 Task: Create a sub task System Test and UAT for the task  Develop a new online tool for online language placement tests in the project BroaderView , assign it to team member softage.4@softage.net and update the status of the sub task to  Completed , set the priority of the sub task to High
Action: Mouse moved to (362, 367)
Screenshot: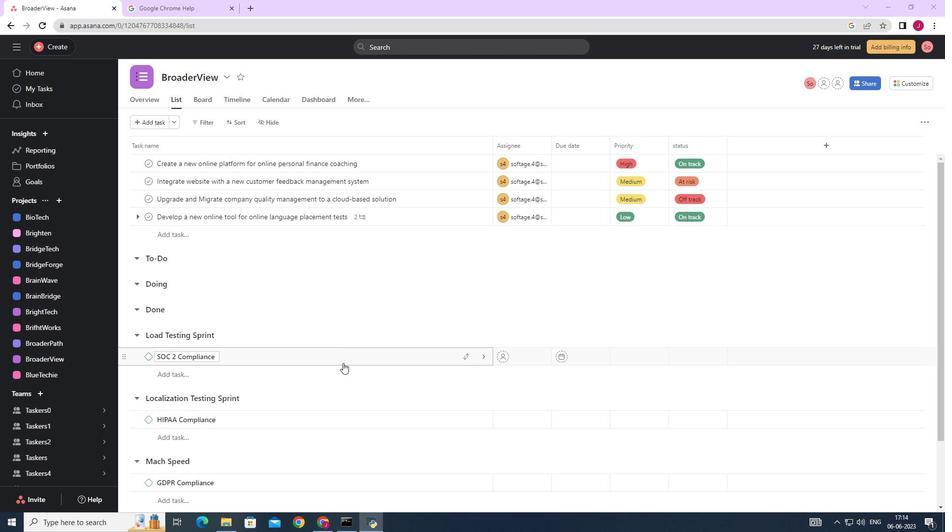 
Action: Mouse scrolled (362, 368) with delta (0, 0)
Screenshot: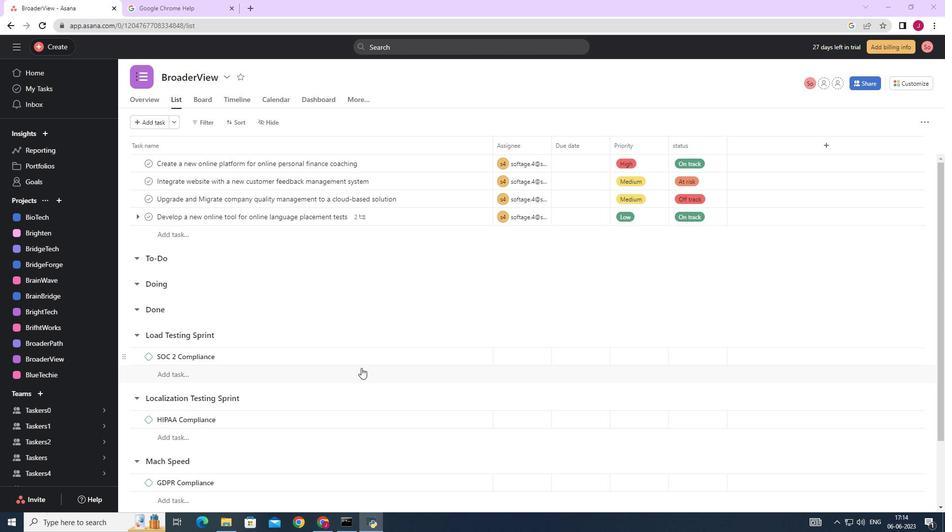 
Action: Mouse scrolled (362, 368) with delta (0, 0)
Screenshot: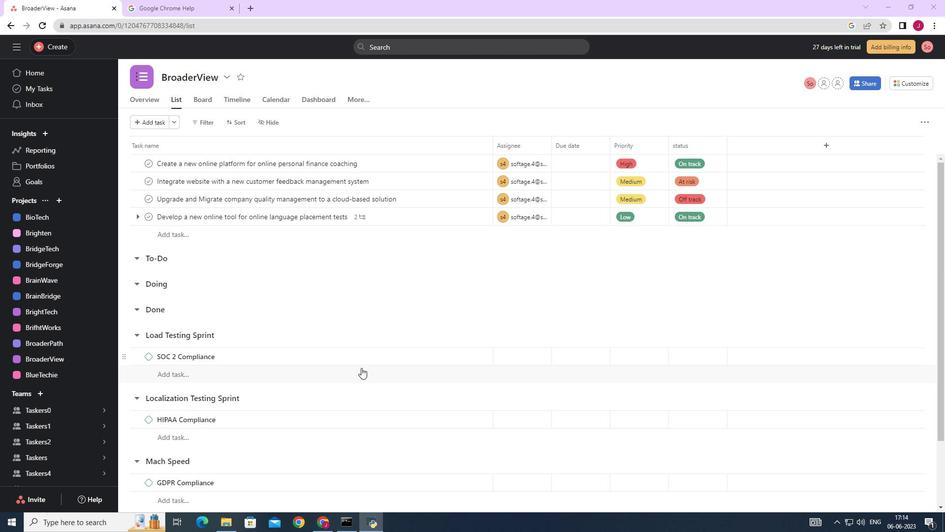
Action: Mouse moved to (363, 365)
Screenshot: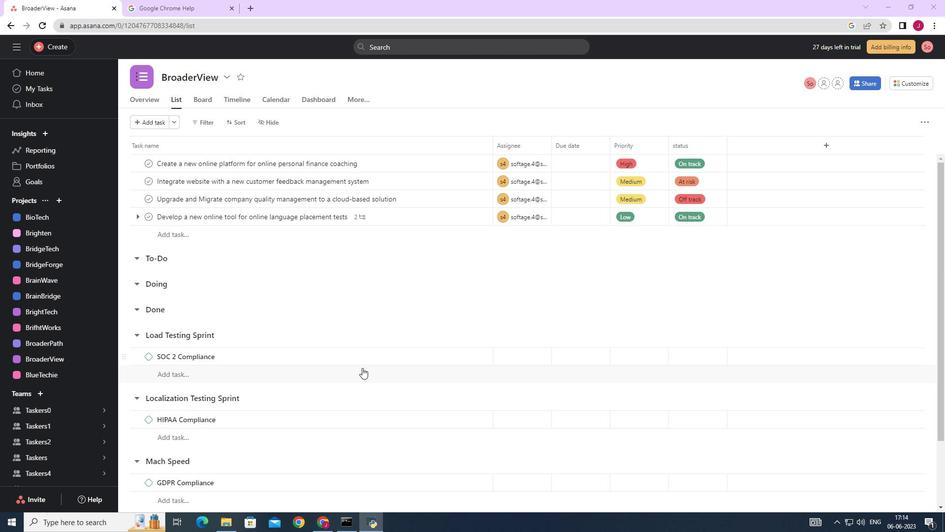 
Action: Mouse scrolled (363, 366) with delta (0, 0)
Screenshot: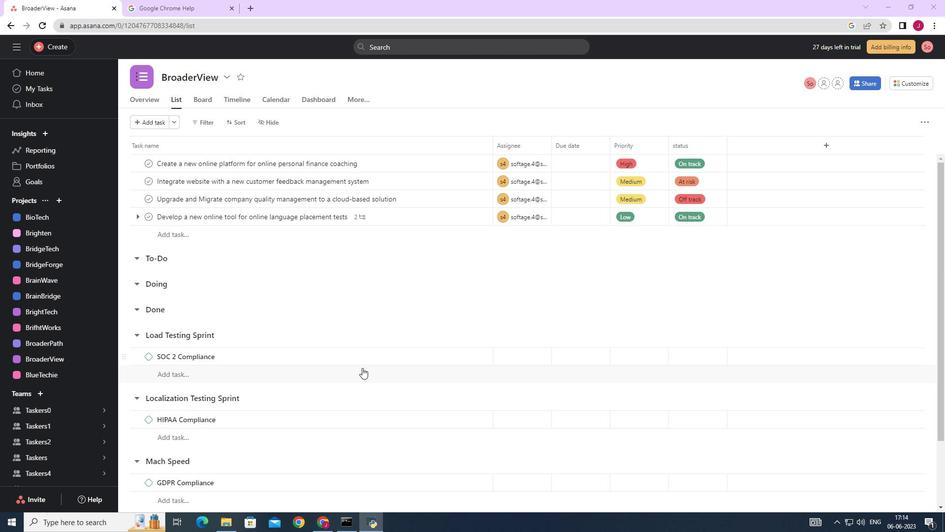 
Action: Mouse moved to (436, 216)
Screenshot: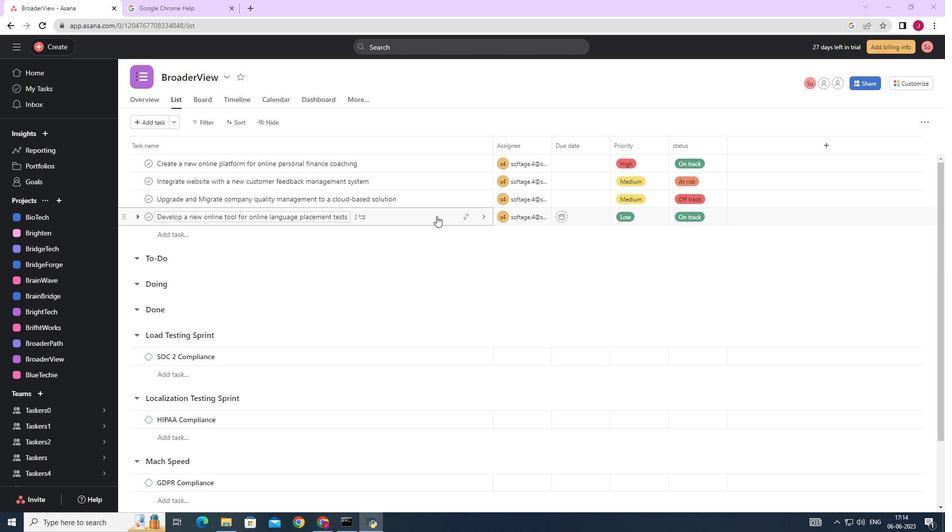 
Action: Mouse pressed left at (436, 216)
Screenshot: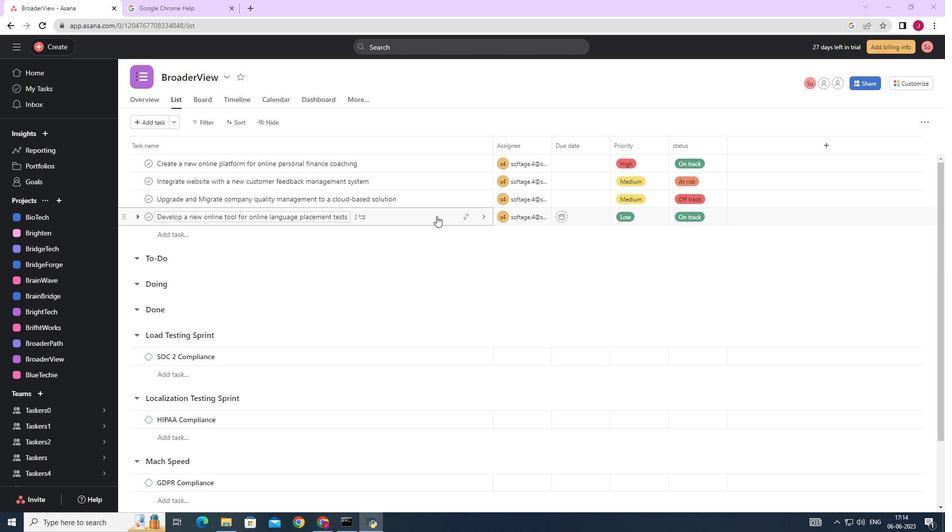 
Action: Mouse moved to (684, 294)
Screenshot: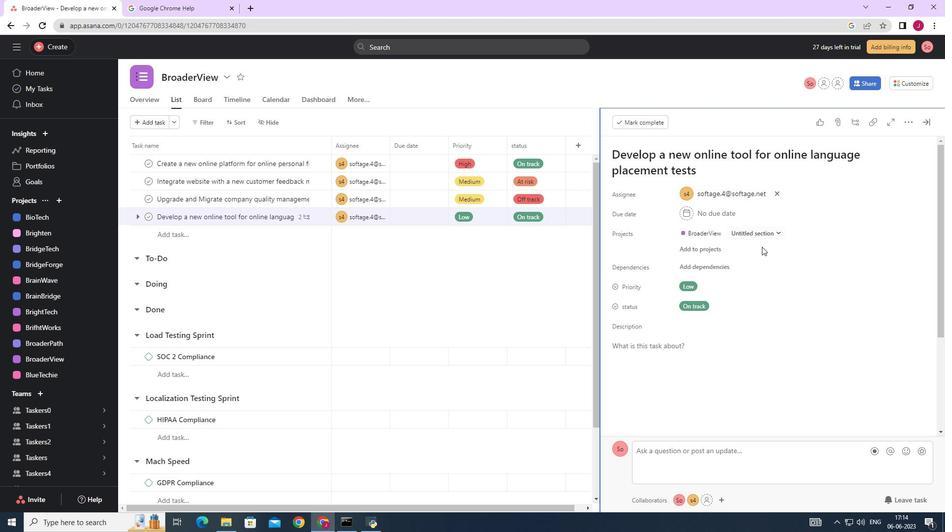 
Action: Mouse scrolled (684, 293) with delta (0, 0)
Screenshot: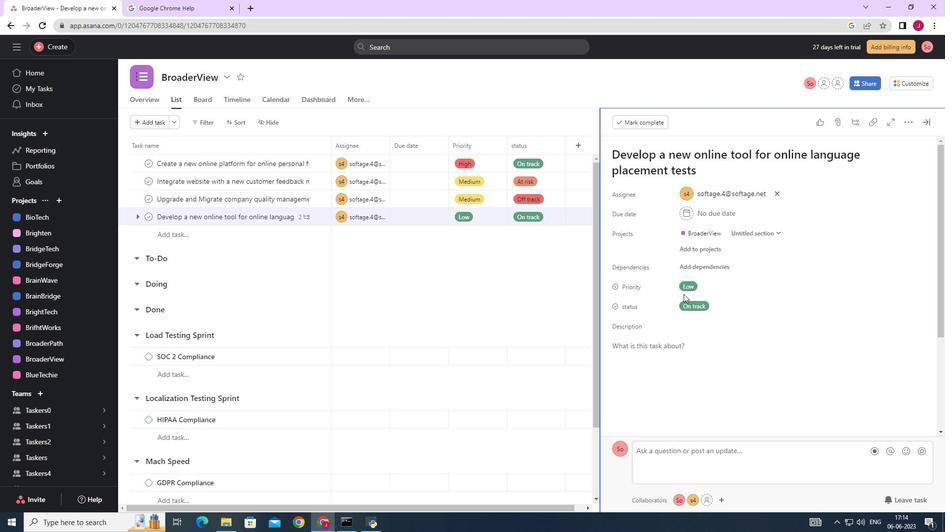
Action: Mouse scrolled (684, 293) with delta (0, 0)
Screenshot: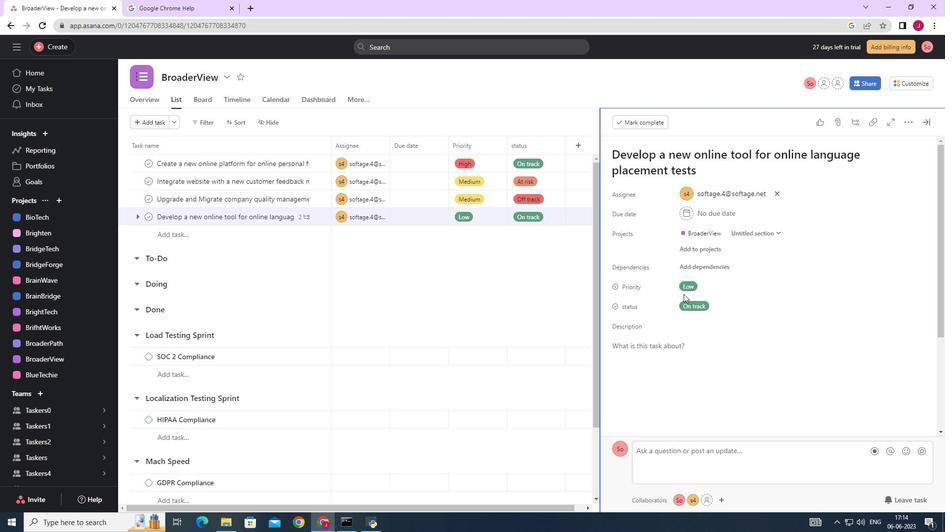 
Action: Mouse scrolled (684, 293) with delta (0, 0)
Screenshot: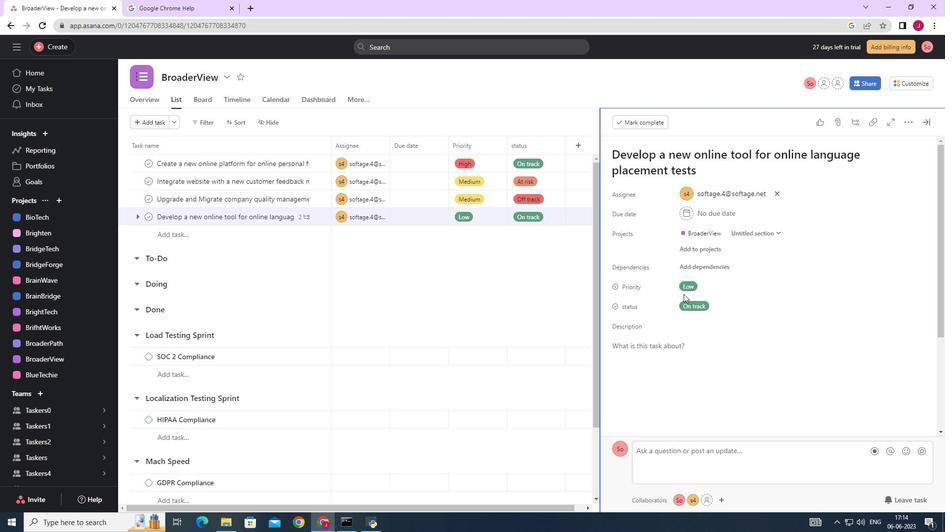 
Action: Mouse moved to (646, 355)
Screenshot: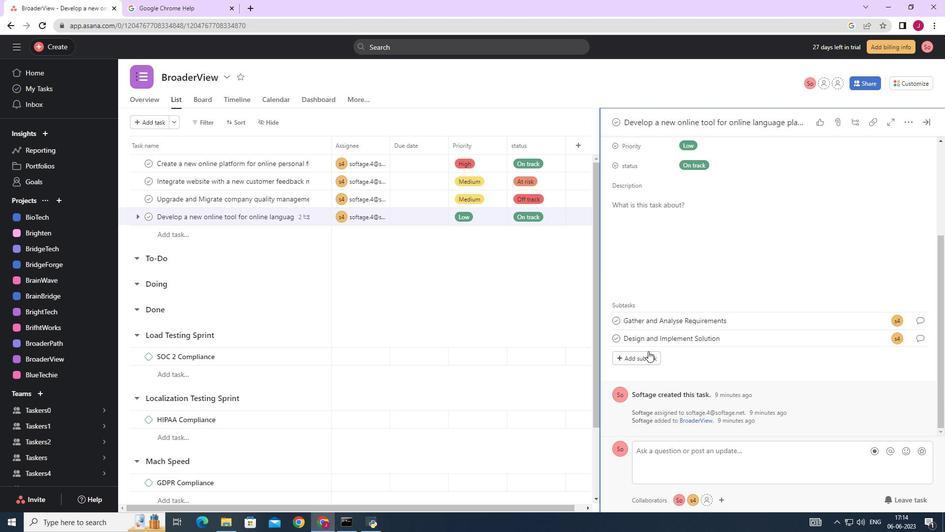 
Action: Mouse pressed left at (646, 355)
Screenshot: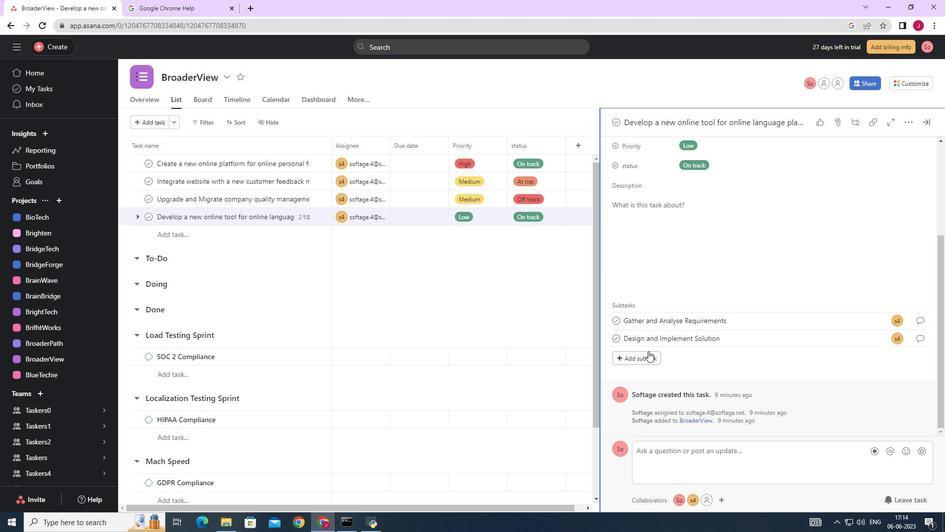 
Action: Mouse moved to (654, 335)
Screenshot: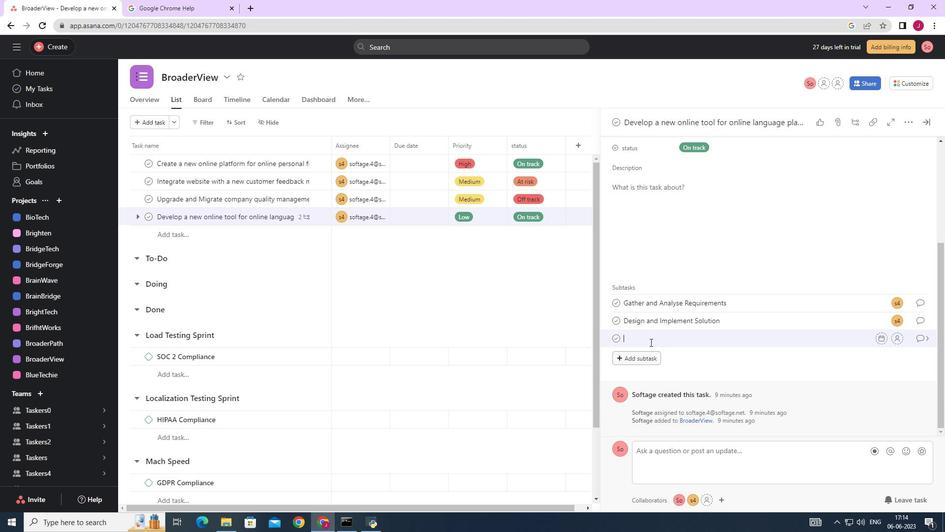 
Action: Mouse pressed left at (654, 335)
Screenshot: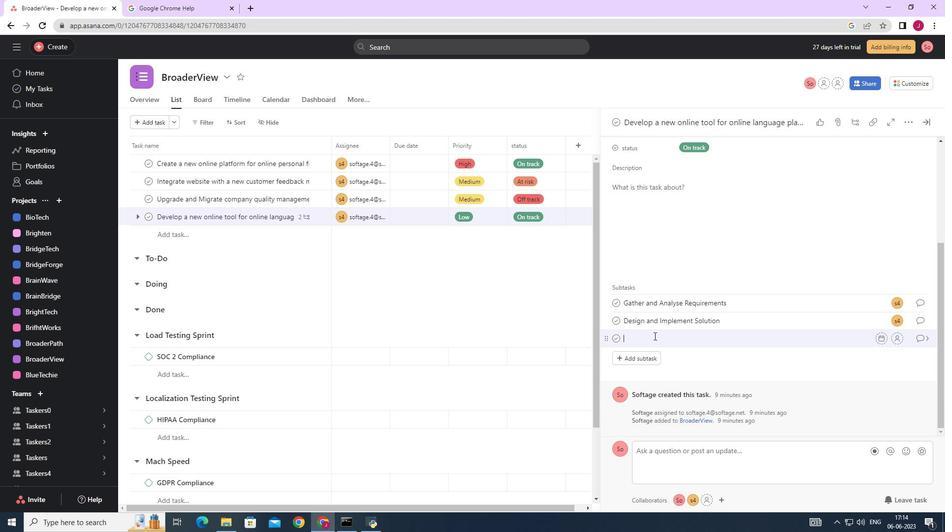 
Action: Mouse moved to (654, 335)
Screenshot: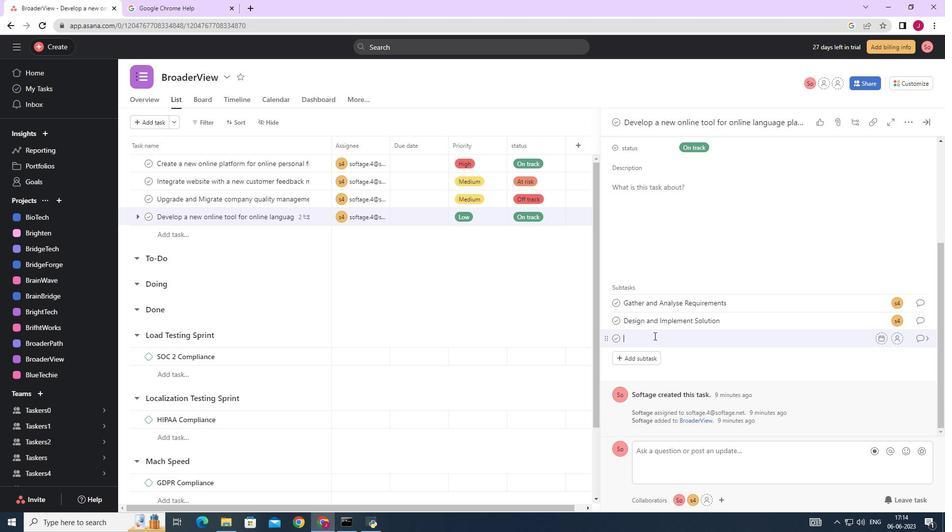 
Action: Key pressed <Key.caps_lock>S<Key.caps_lock>ystem<Key.space><Key.caps_lock>T<Key.caps_lock>est<Key.space>and<Key.space><Key.caps_lock>UAT
Screenshot: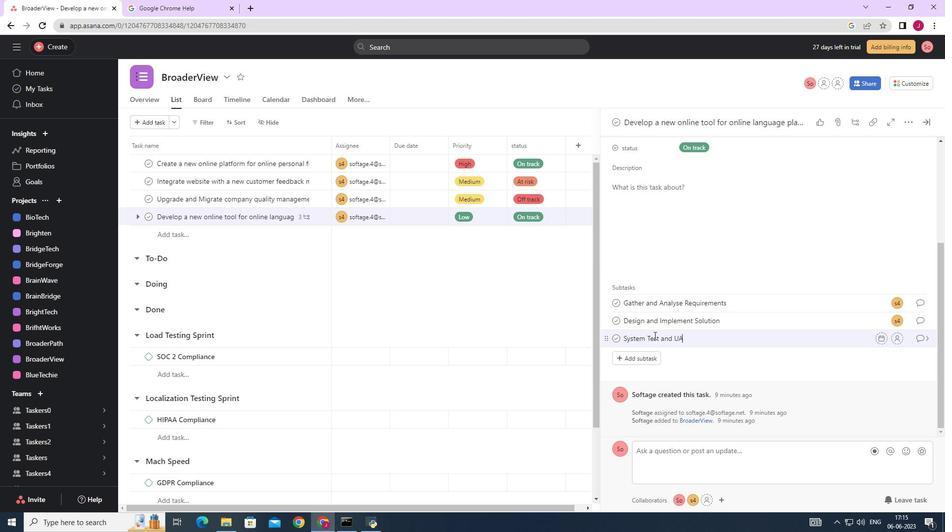 
Action: Mouse moved to (898, 339)
Screenshot: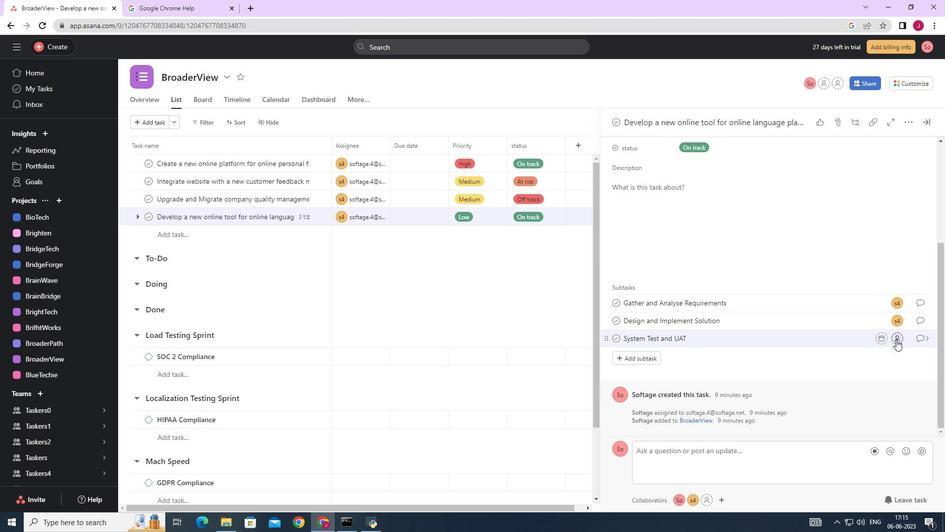 
Action: Mouse pressed left at (898, 339)
Screenshot: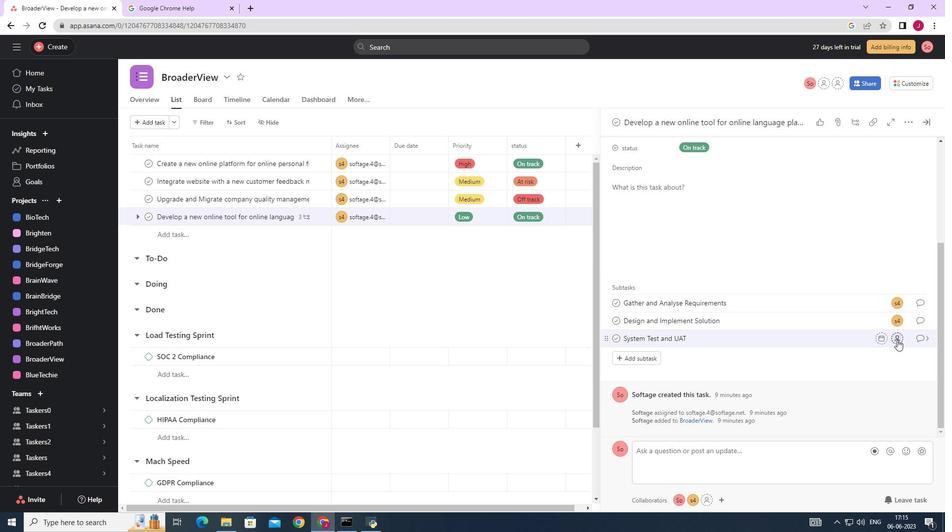 
Action: Mouse moved to (881, 336)
Screenshot: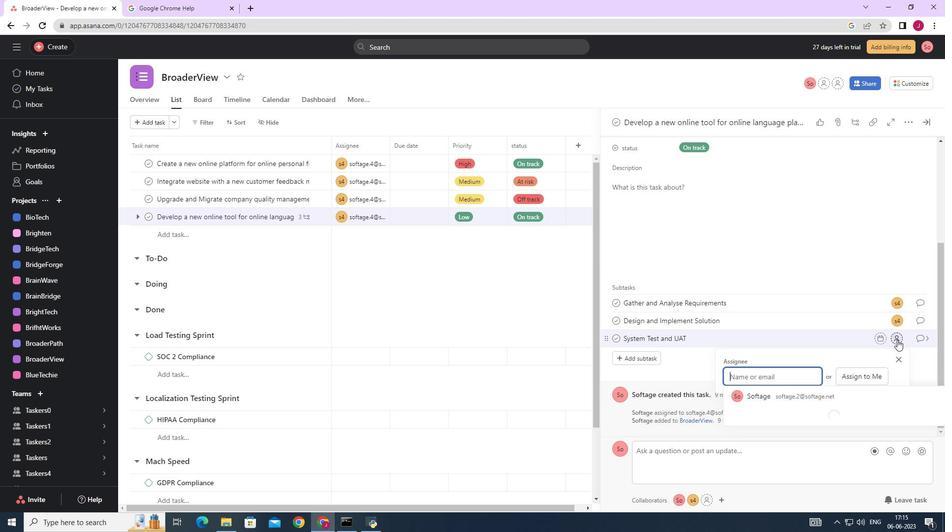 
Action: Key pressed SOFTAGE.4
Screenshot: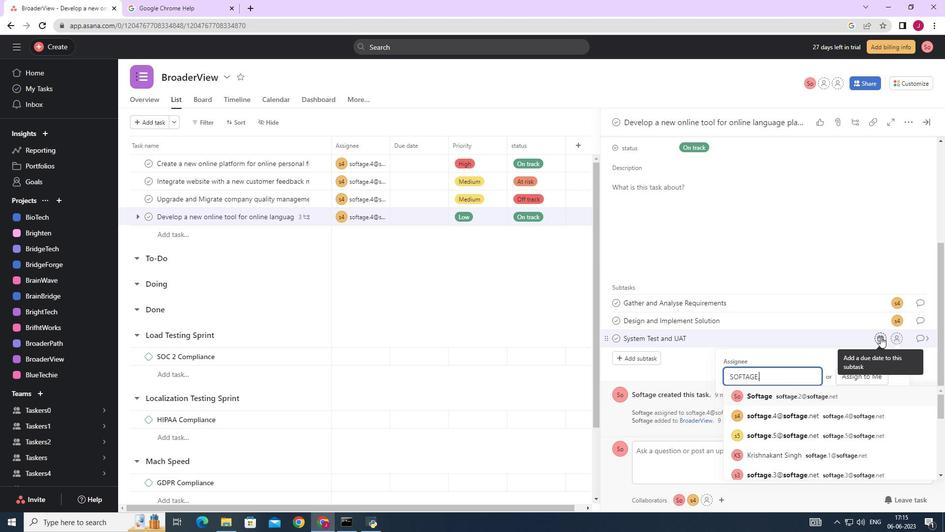 
Action: Mouse moved to (794, 397)
Screenshot: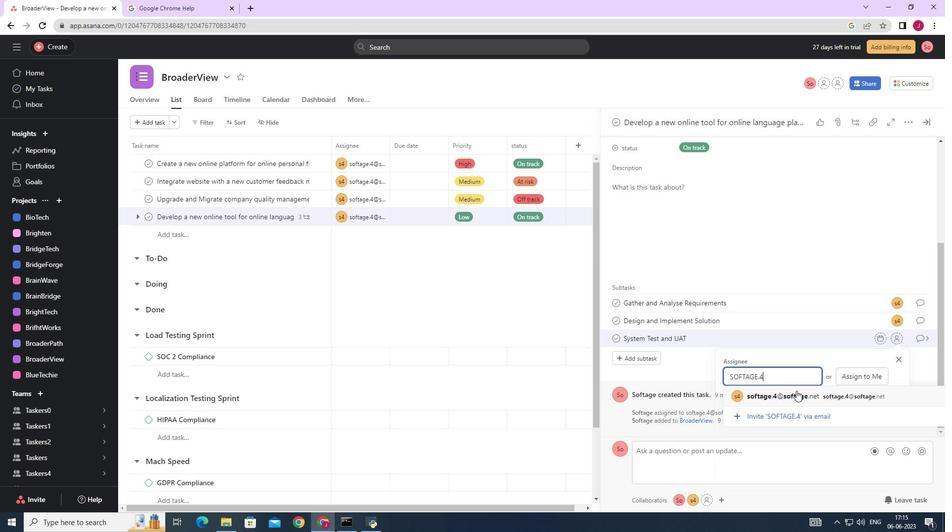 
Action: Mouse pressed left at (794, 397)
Screenshot: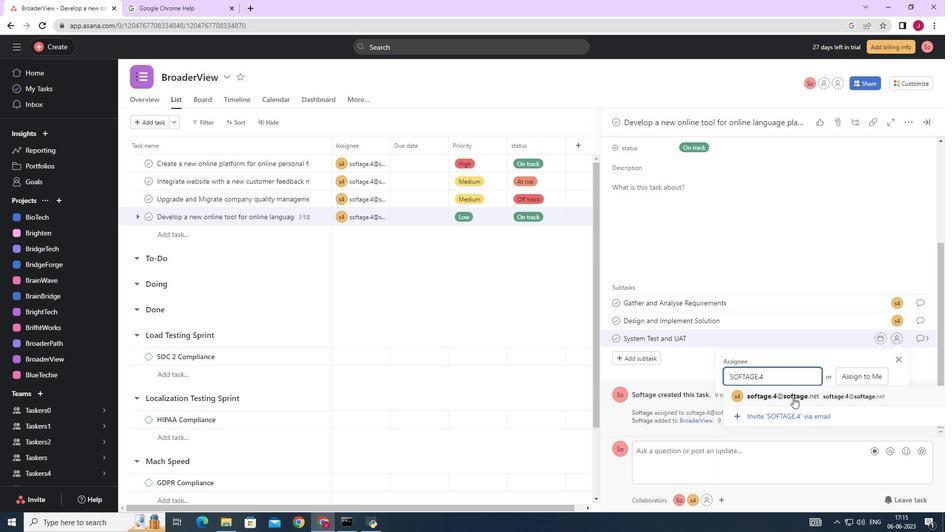 
Action: Mouse moved to (918, 339)
Screenshot: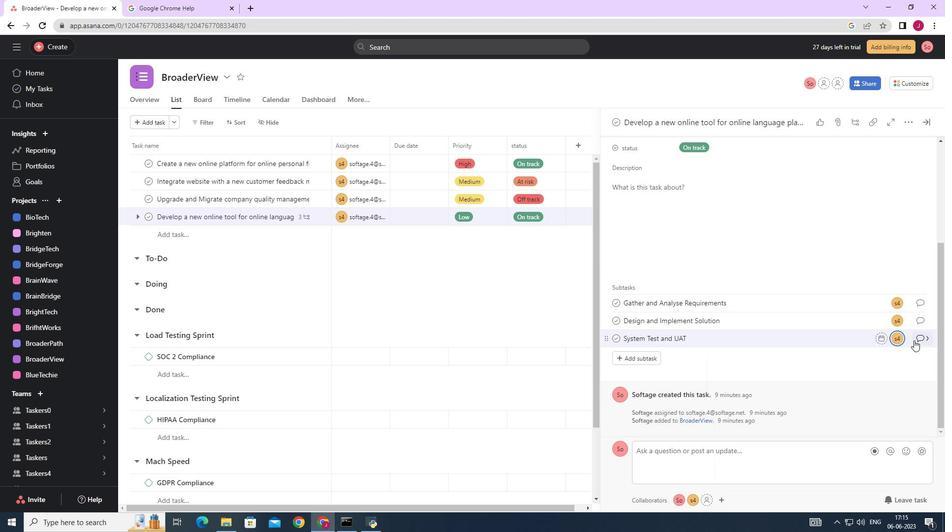 
Action: Mouse pressed left at (918, 339)
Screenshot: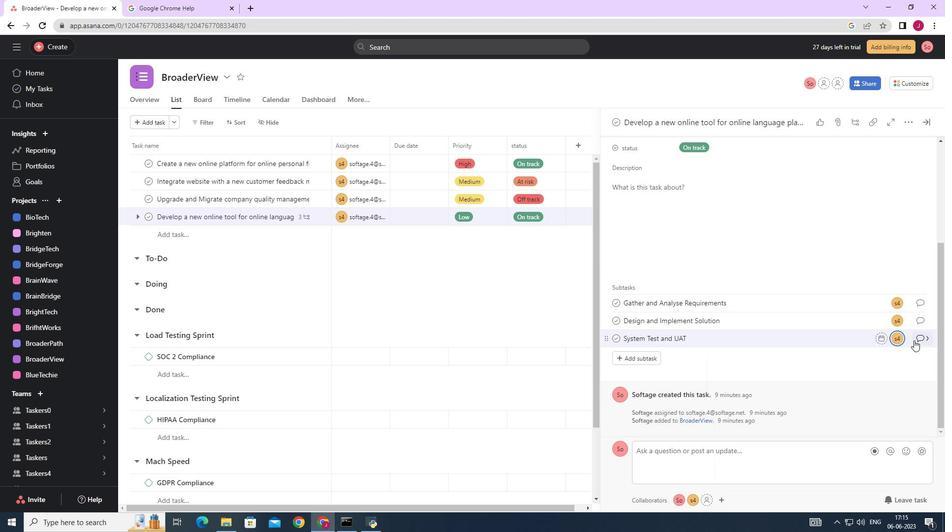 
Action: Mouse moved to (648, 262)
Screenshot: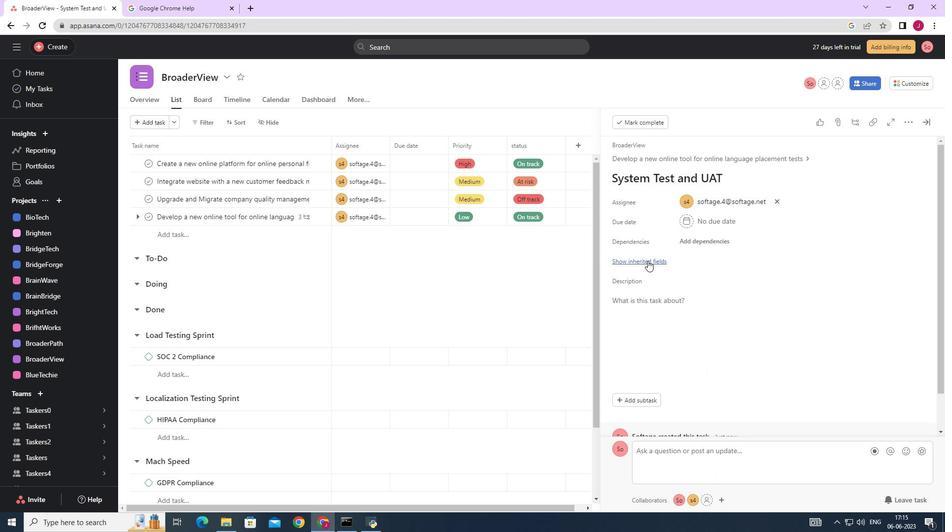 
Action: Mouse pressed left at (648, 262)
Screenshot: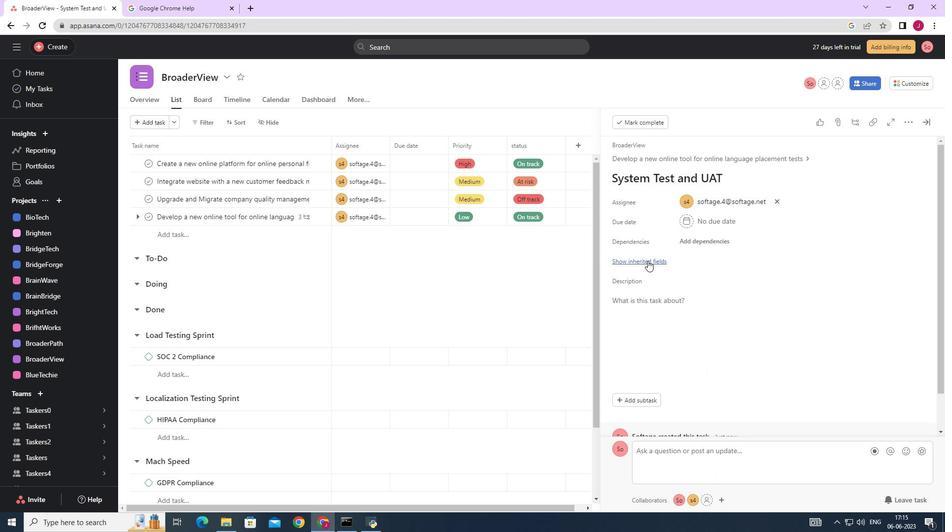 
Action: Mouse moved to (692, 275)
Screenshot: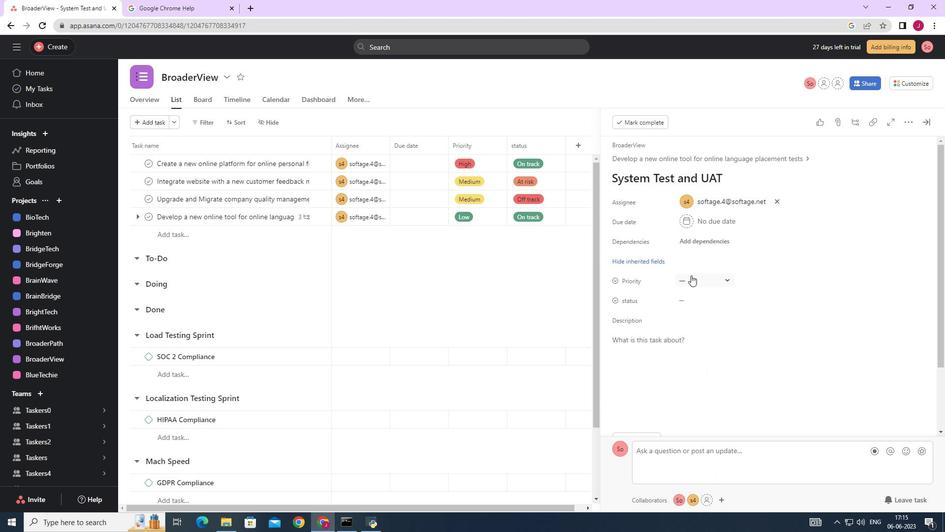 
Action: Mouse pressed left at (692, 275)
Screenshot: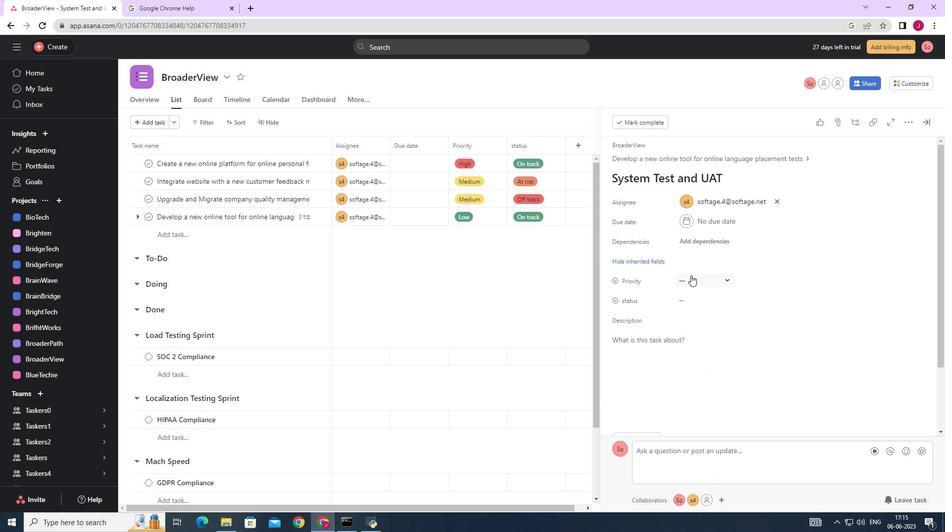 
Action: Mouse moved to (701, 311)
Screenshot: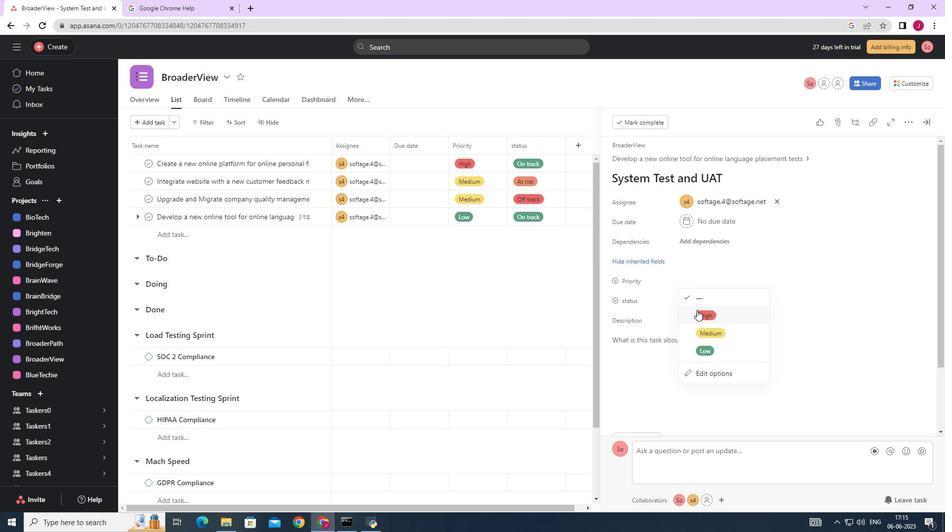 
Action: Mouse pressed left at (701, 311)
Screenshot: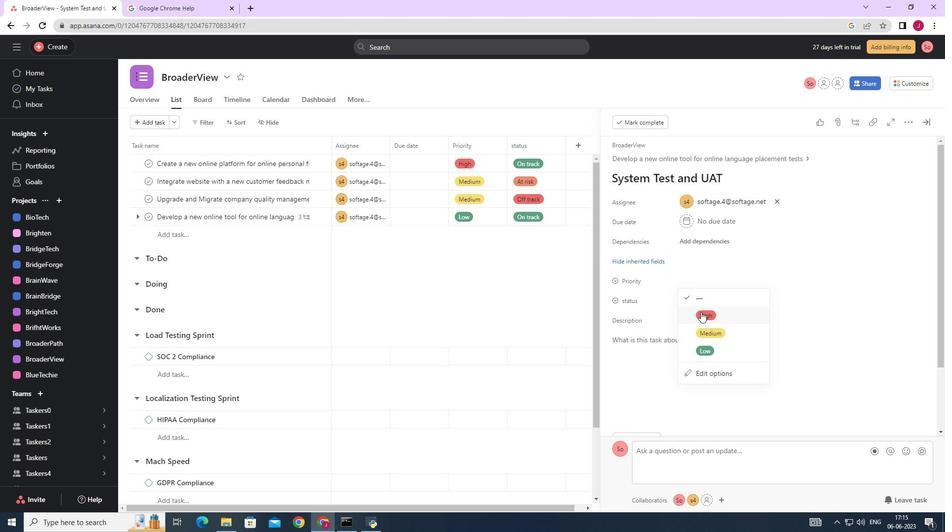 
Action: Mouse moved to (684, 300)
Screenshot: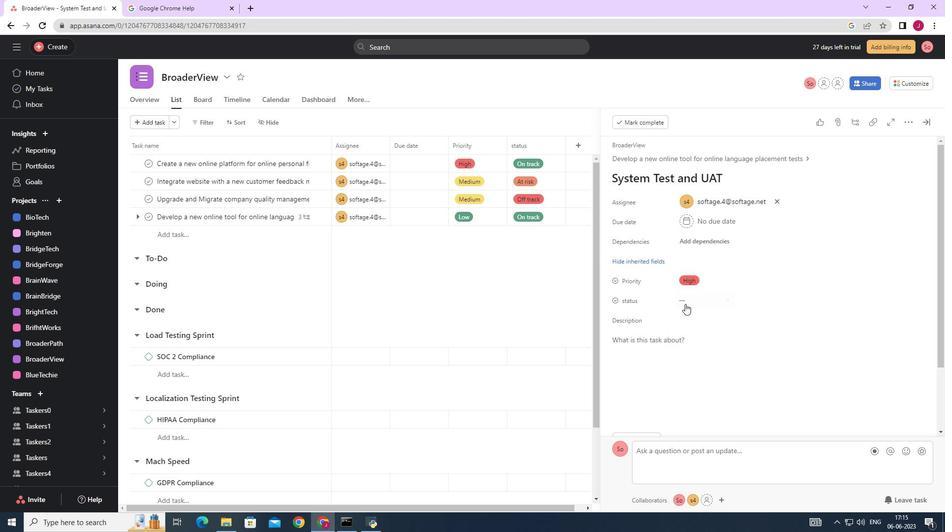 
Action: Mouse pressed left at (684, 300)
Screenshot: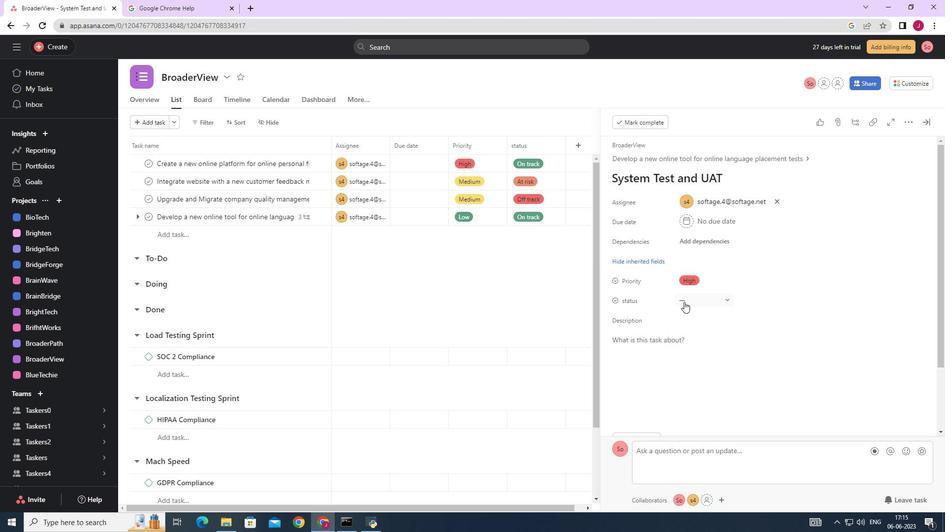 
Action: Mouse moved to (716, 388)
Screenshot: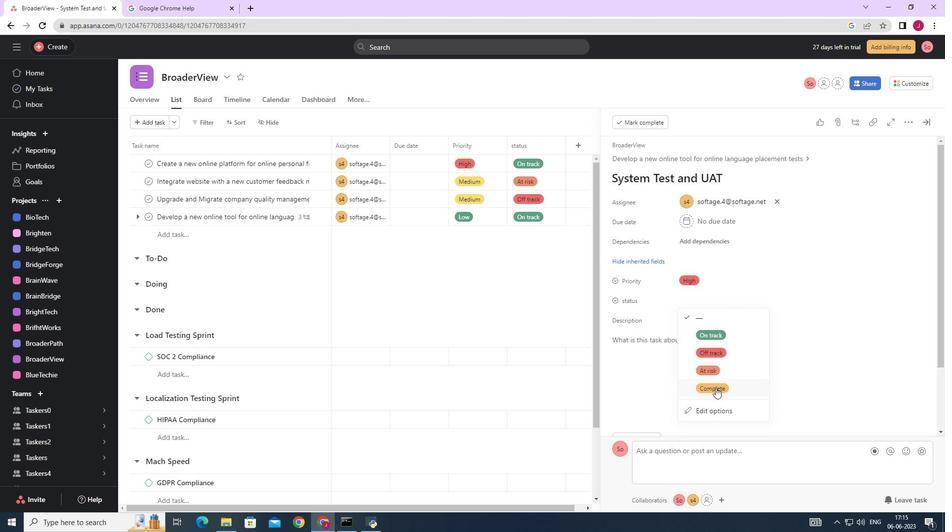 
Action: Mouse pressed left at (716, 388)
Screenshot: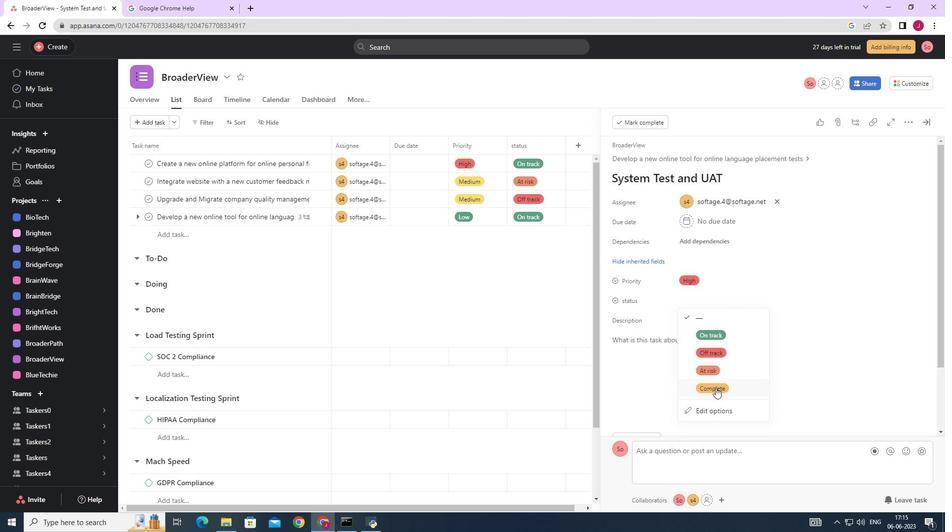 
Action: Mouse moved to (926, 120)
Screenshot: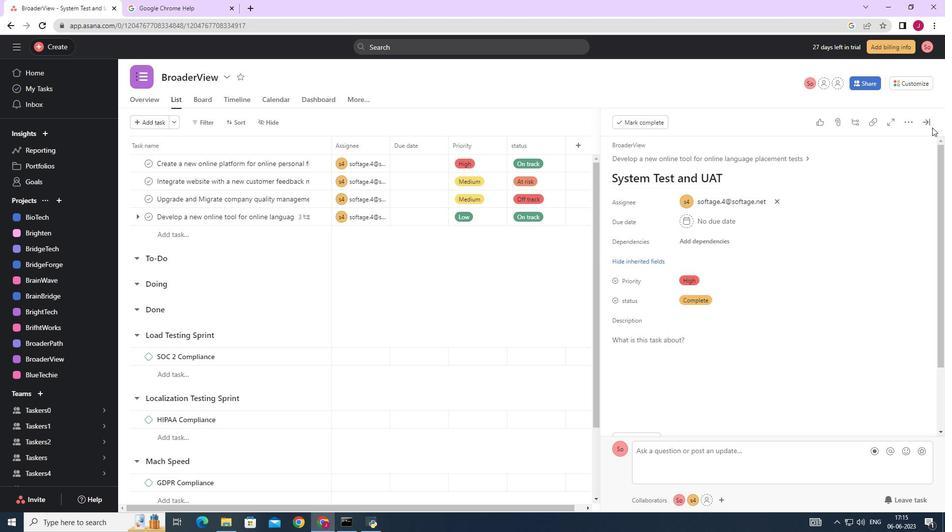 
Action: Mouse pressed left at (926, 120)
Screenshot: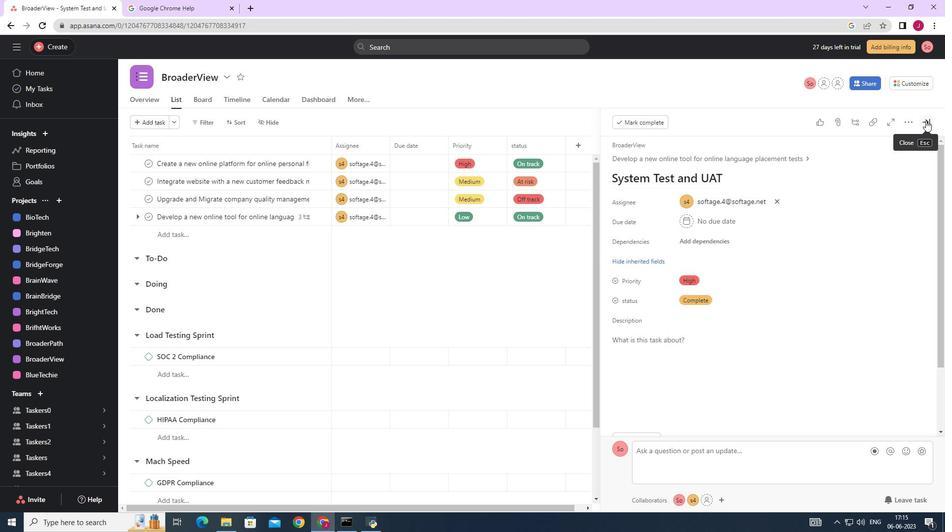 
